 Task: Send an email with the signature Brittany Collins with the subject 'Request for a proposal' and the message 'Could you please provide a status update on this project?' from softage.1@softage.net to softage.5@softage.net and softage.6@softage.net with an attached document Partnership_agreement.pdf
Action: Mouse moved to (99, 118)
Screenshot: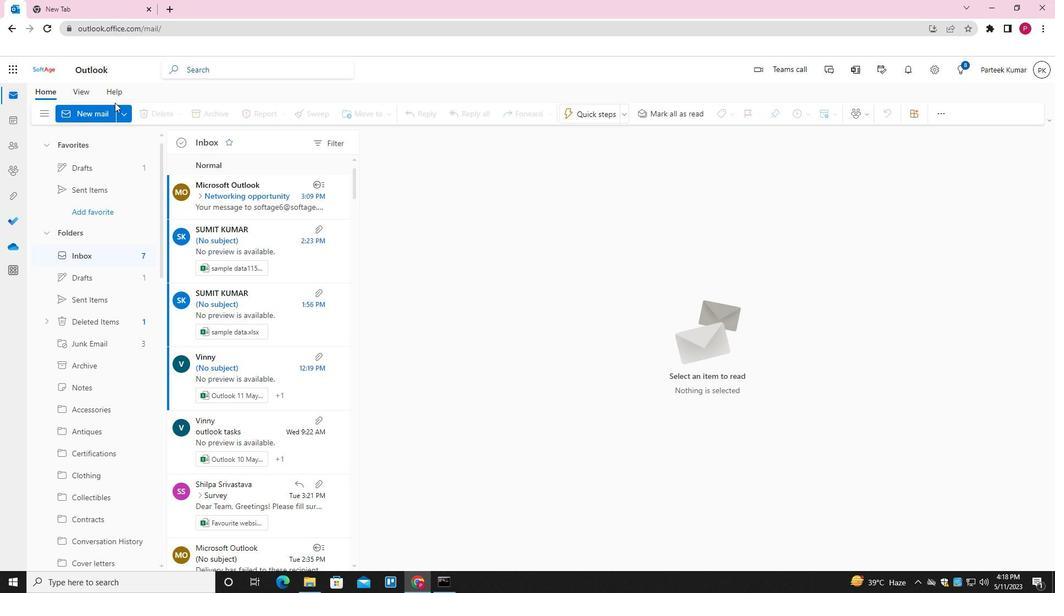 
Action: Mouse pressed left at (99, 118)
Screenshot: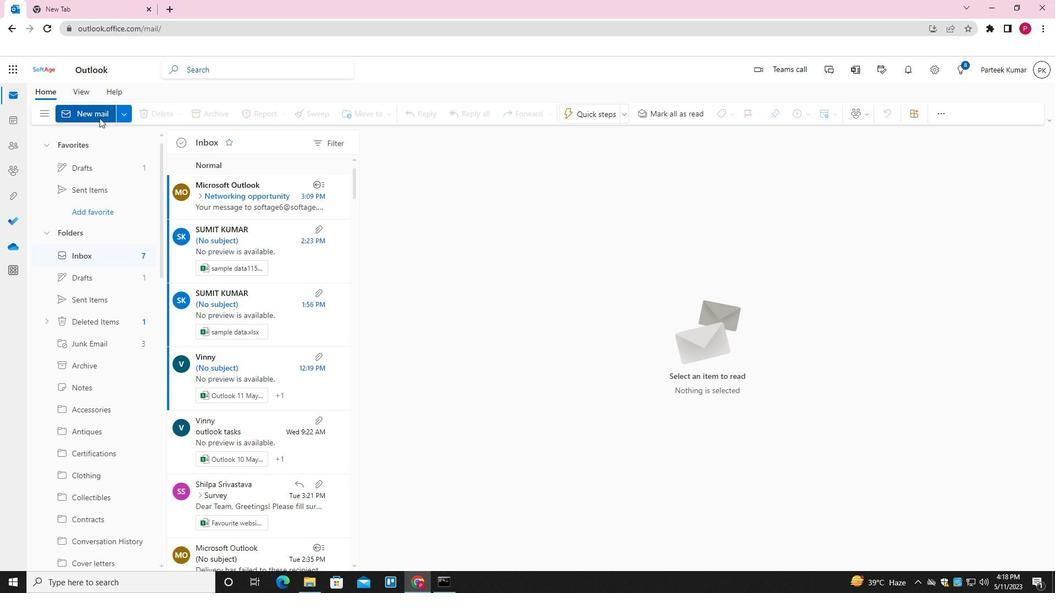 
Action: Mouse moved to (495, 294)
Screenshot: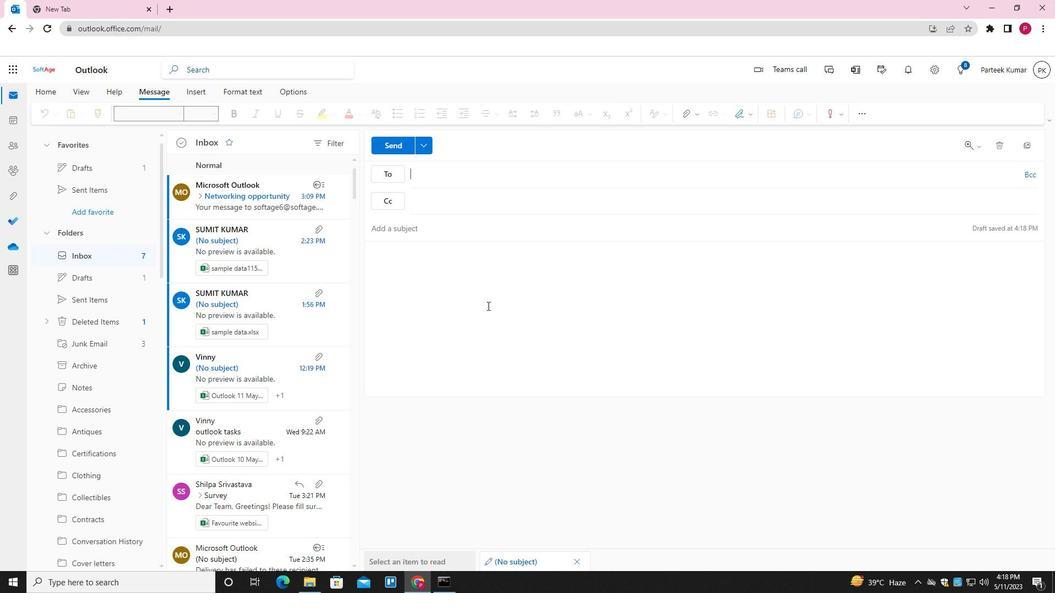 
Action: Mouse pressed left at (495, 294)
Screenshot: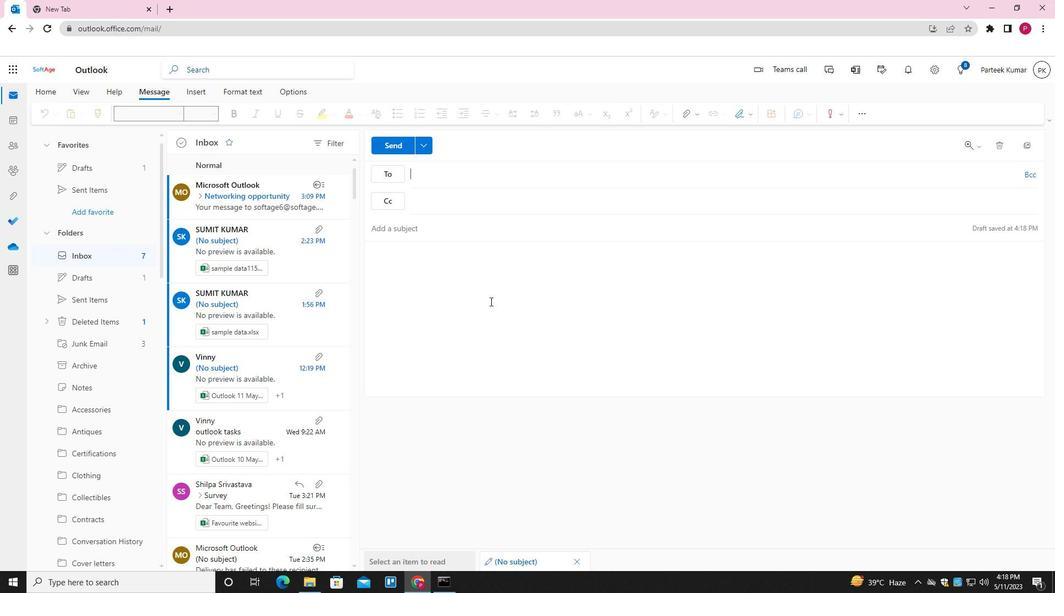 
Action: Mouse moved to (751, 113)
Screenshot: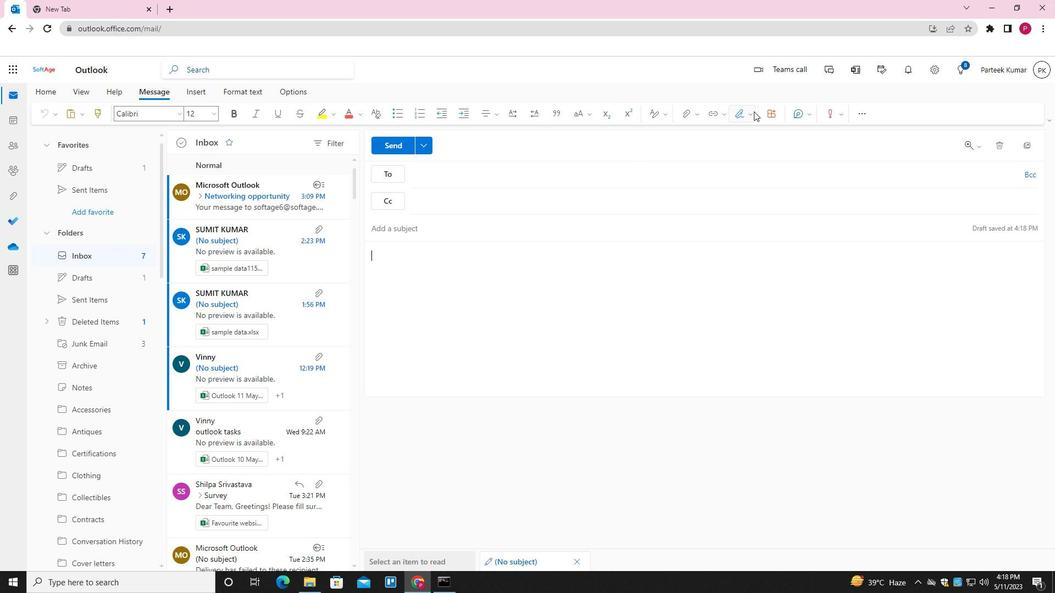 
Action: Mouse pressed left at (751, 113)
Screenshot: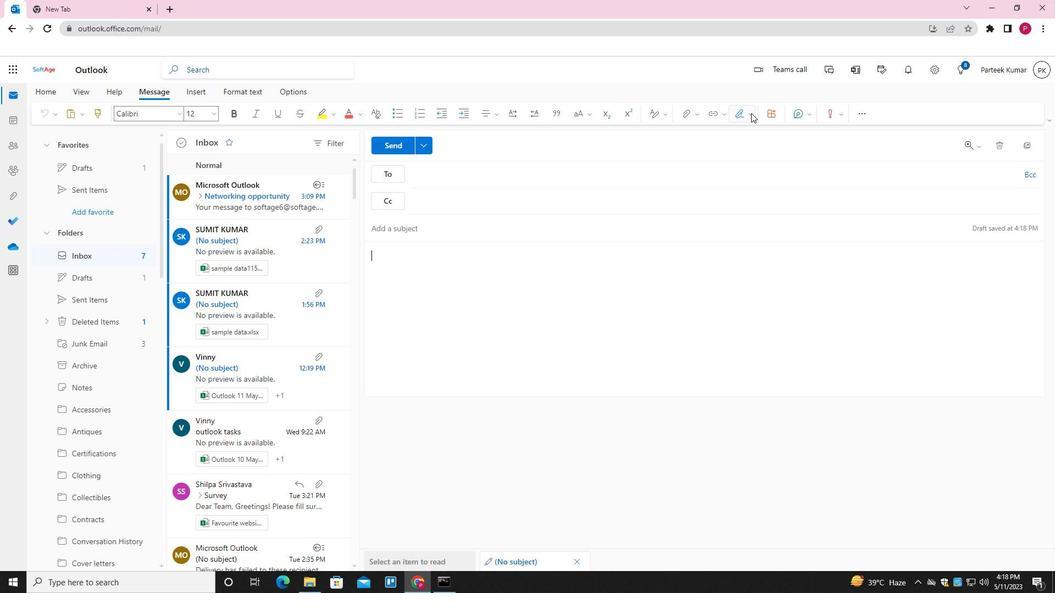 
Action: Mouse moved to (719, 166)
Screenshot: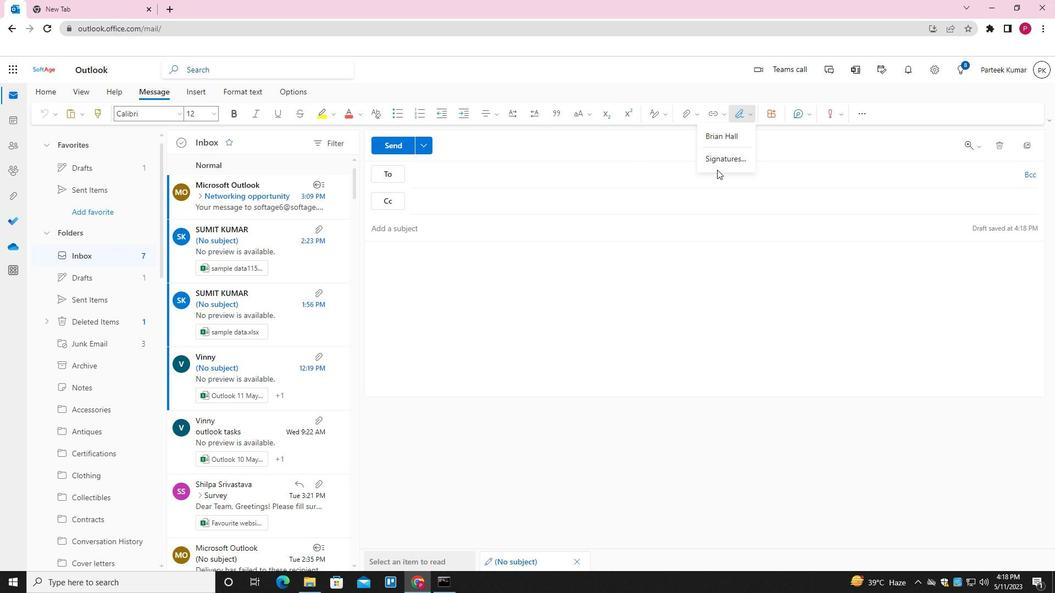 
Action: Mouse pressed left at (719, 166)
Screenshot: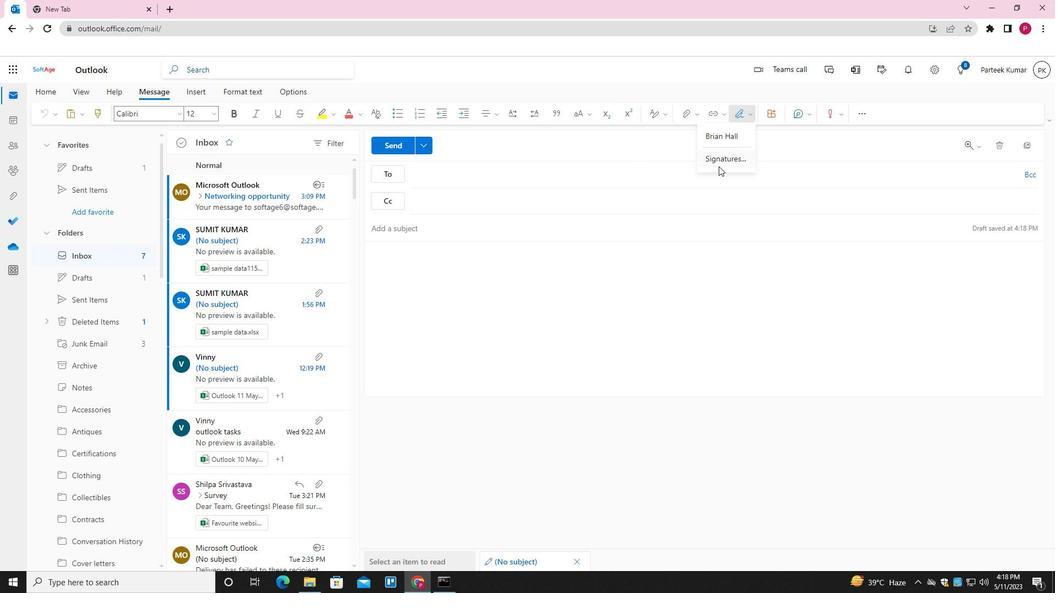 
Action: Mouse moved to (749, 206)
Screenshot: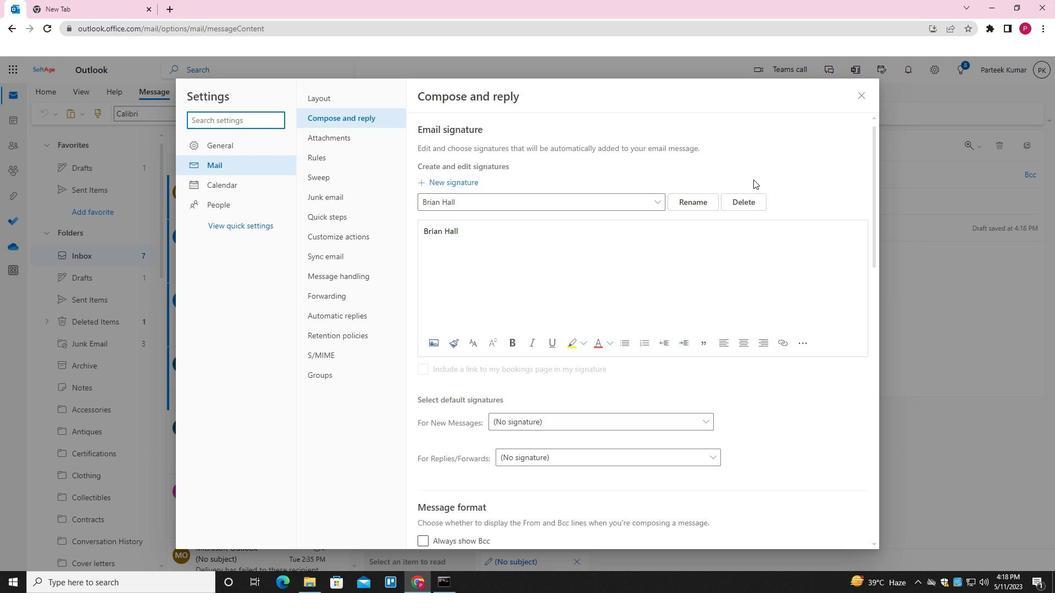 
Action: Mouse pressed left at (749, 206)
Screenshot: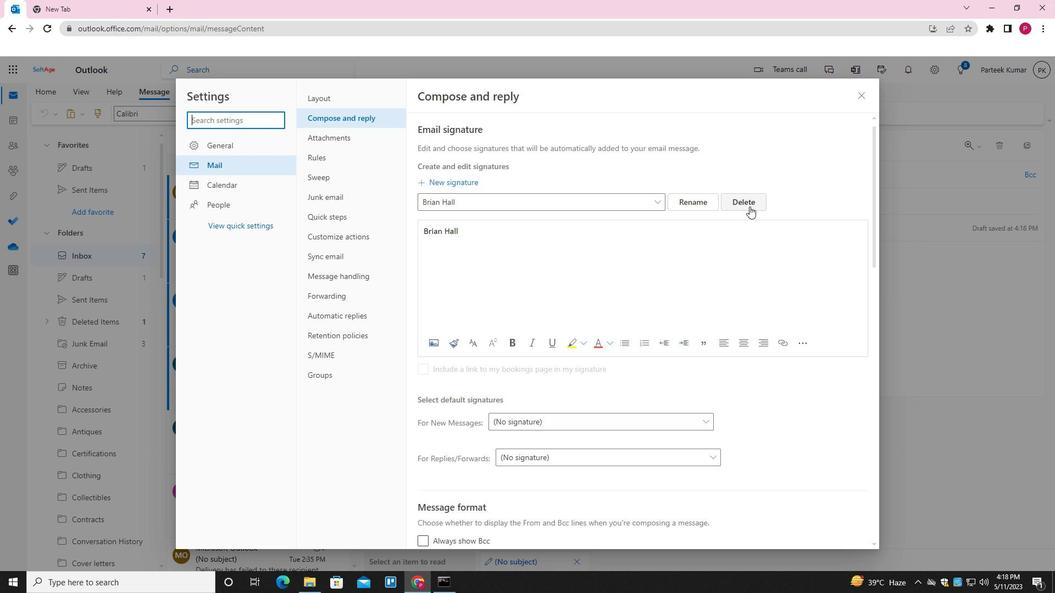 
Action: Mouse pressed left at (749, 206)
Screenshot: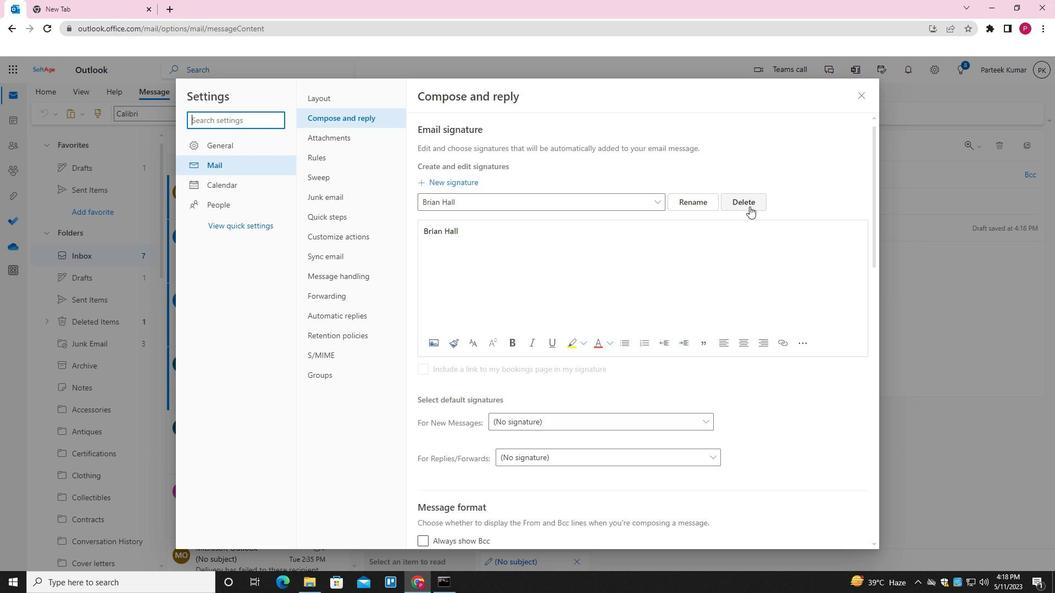 
Action: Mouse moved to (538, 216)
Screenshot: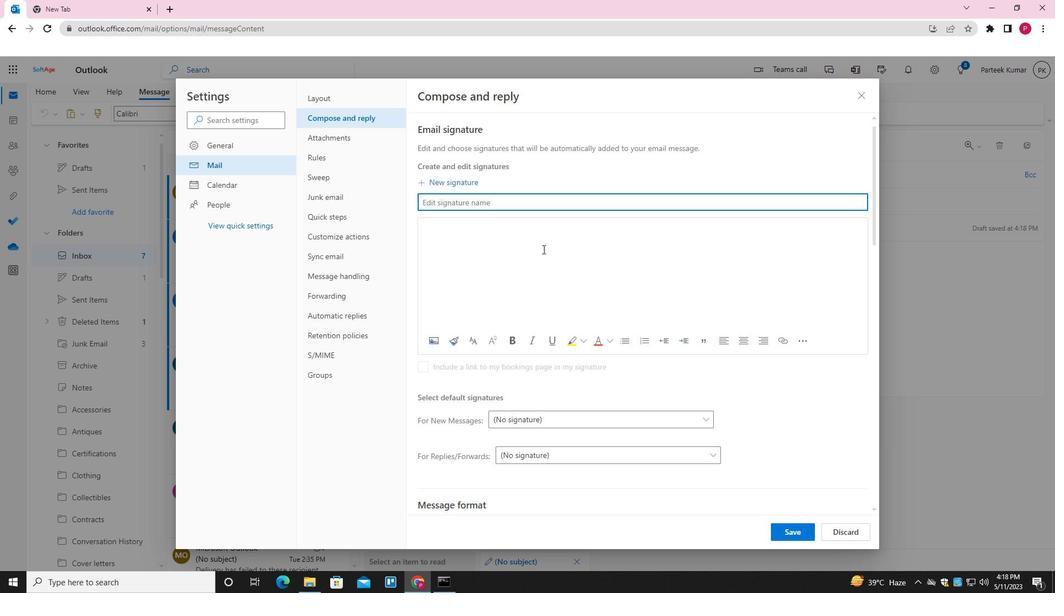 
Action: Key pressed <Key.shift>BRITTANY<Key.space><Key.shift>COLLINS<Key.space>
Screenshot: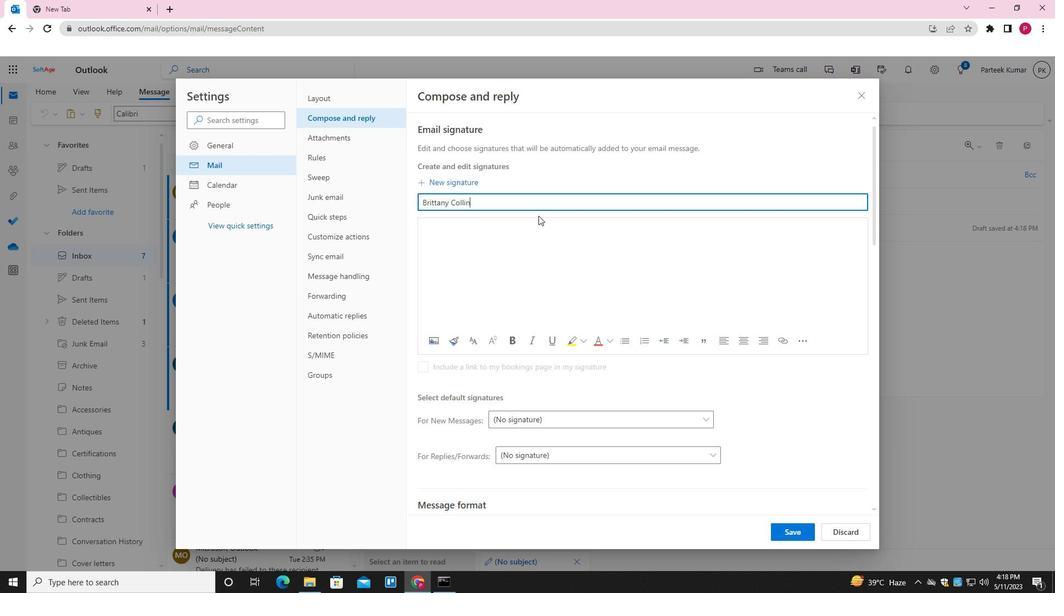 
Action: Mouse pressed left at (538, 216)
Screenshot: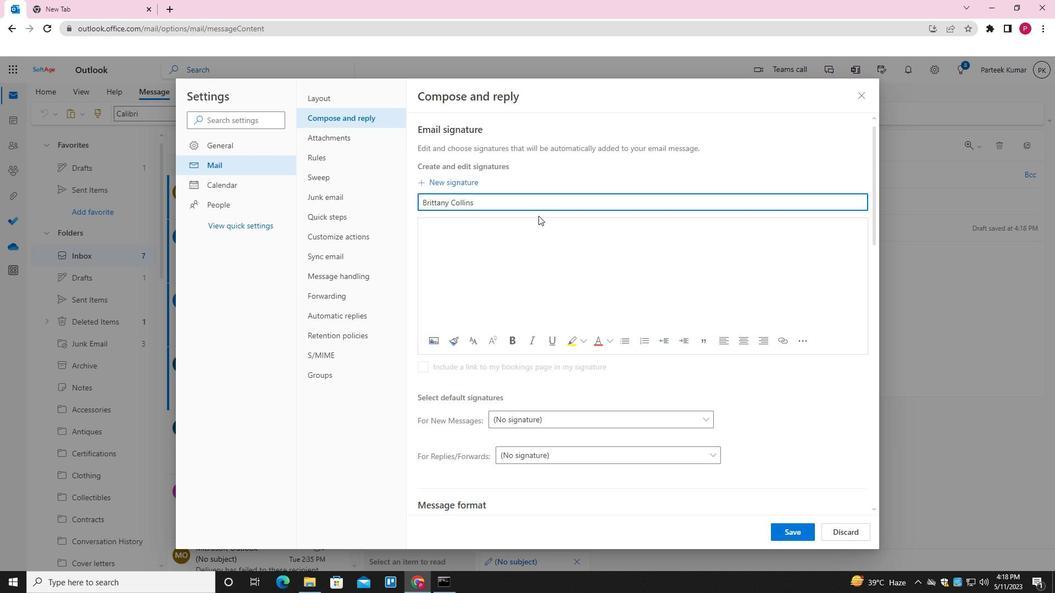 
Action: Mouse moved to (540, 232)
Screenshot: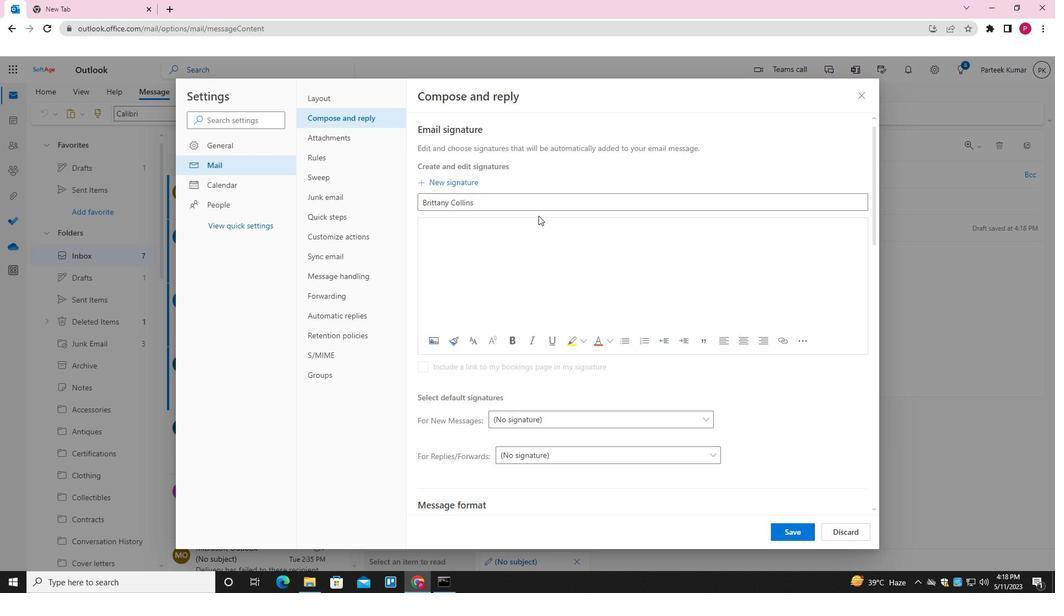 
Action: Mouse pressed left at (540, 232)
Screenshot: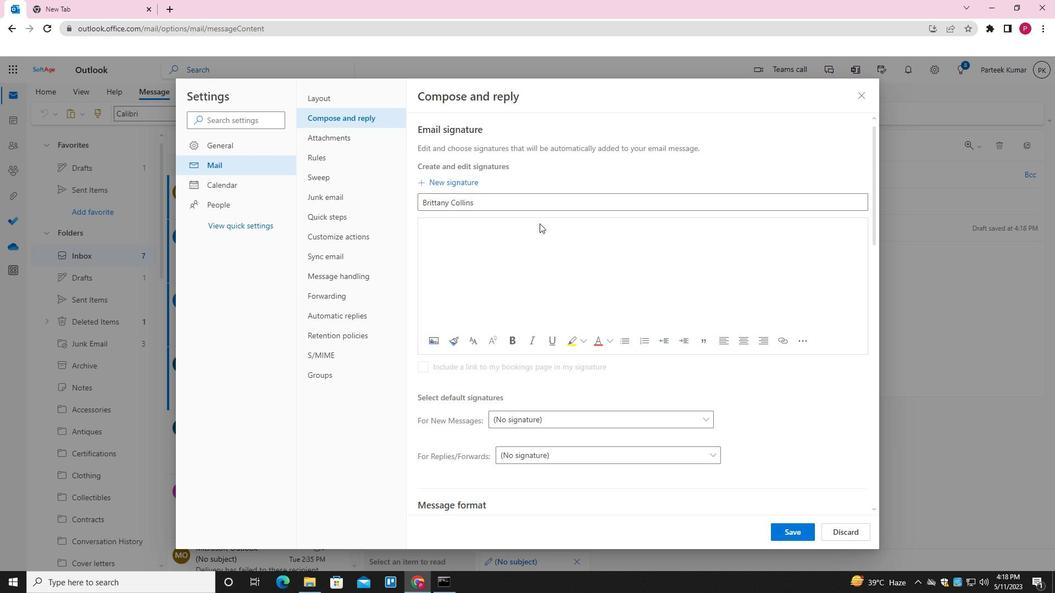 
Action: Key pressed <Key.shift>BRITTANY<Key.space><Key.shift><Key.shift><Key.shift><Key.shift><Key.shift>COLLINS
Screenshot: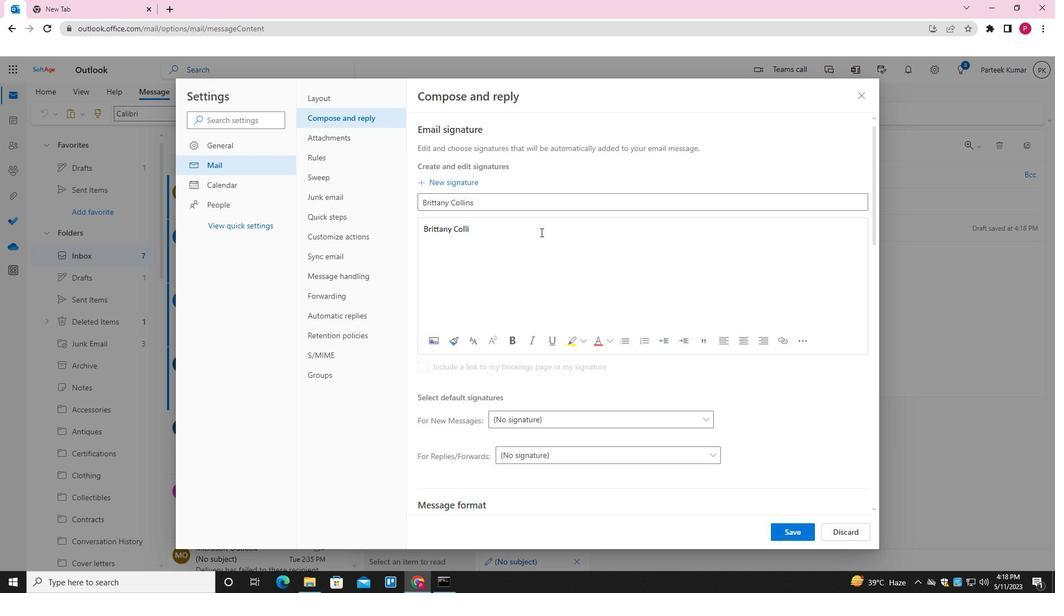 
Action: Mouse moved to (799, 532)
Screenshot: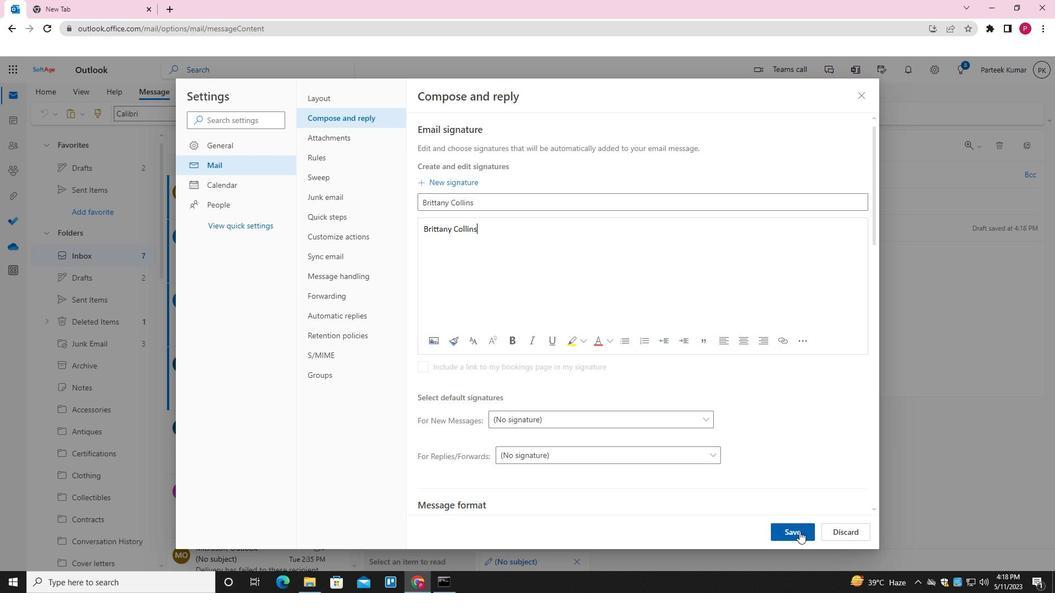 
Action: Mouse pressed left at (799, 532)
Screenshot: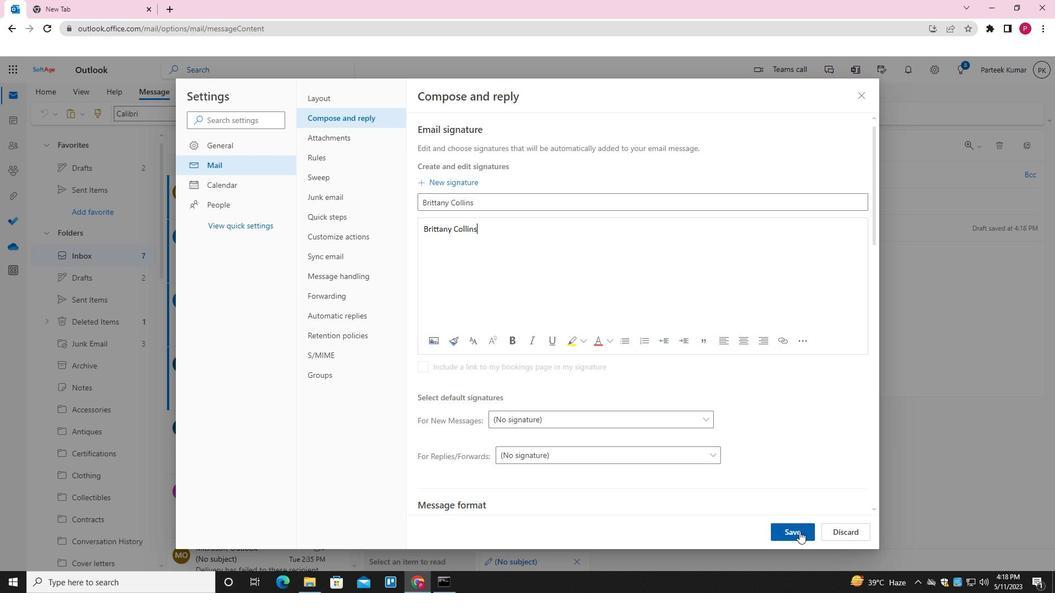 
Action: Mouse moved to (858, 100)
Screenshot: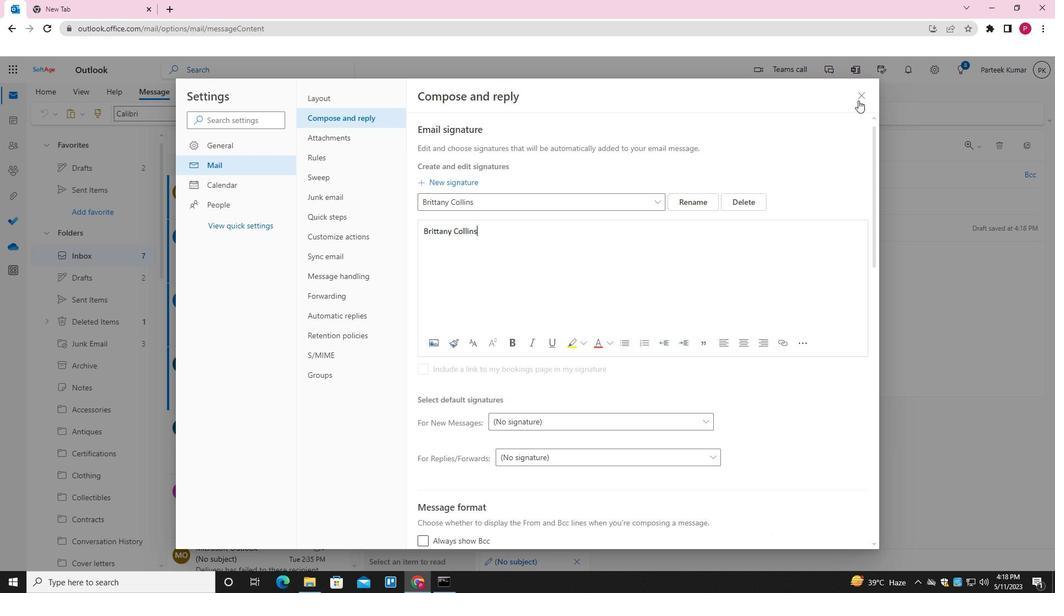 
Action: Mouse pressed left at (858, 100)
Screenshot: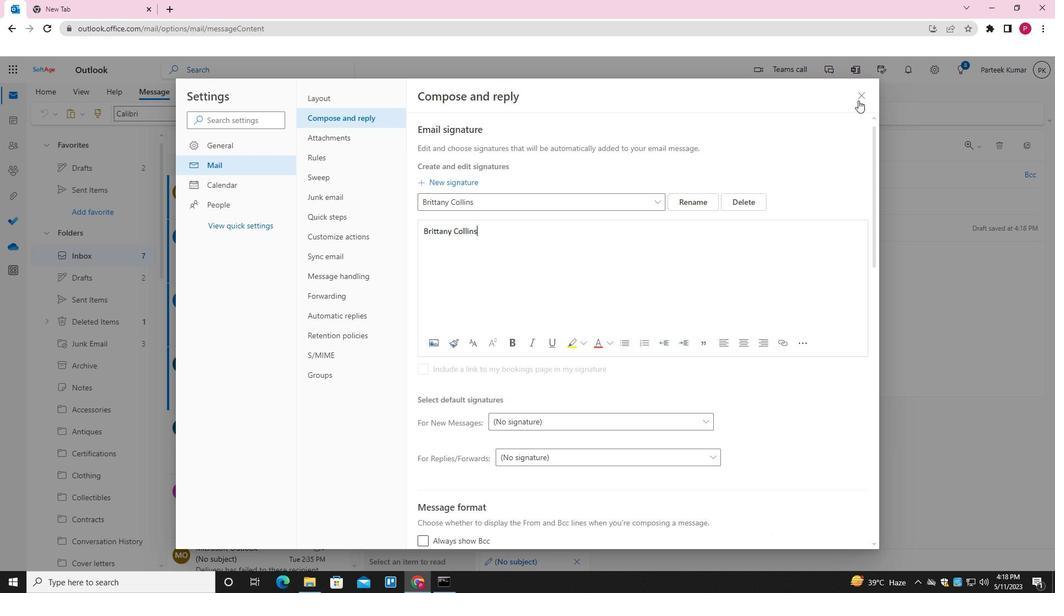 
Action: Mouse moved to (551, 278)
Screenshot: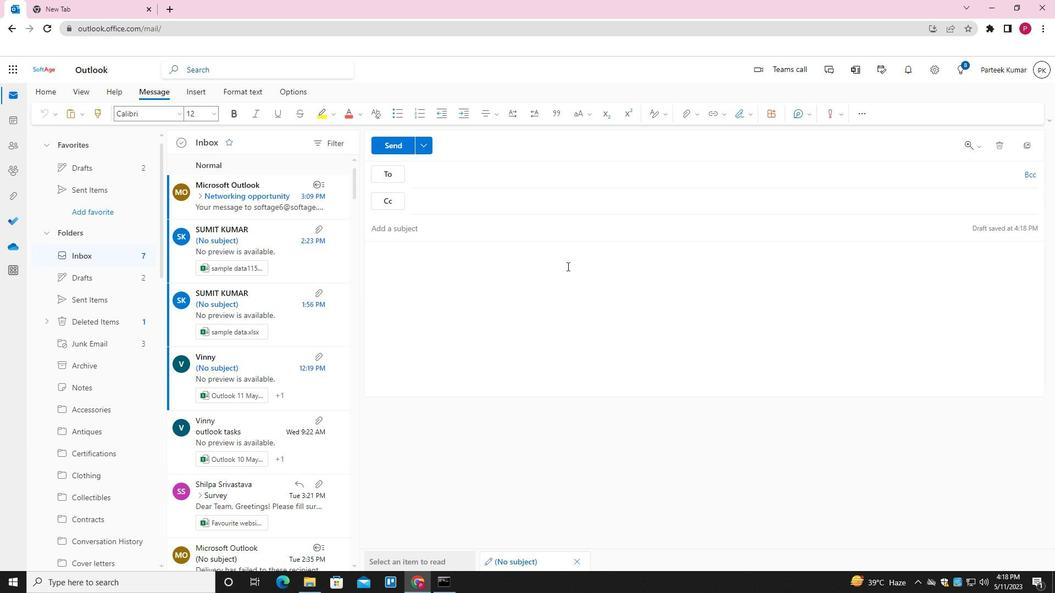 
Action: Mouse pressed left at (551, 278)
Screenshot: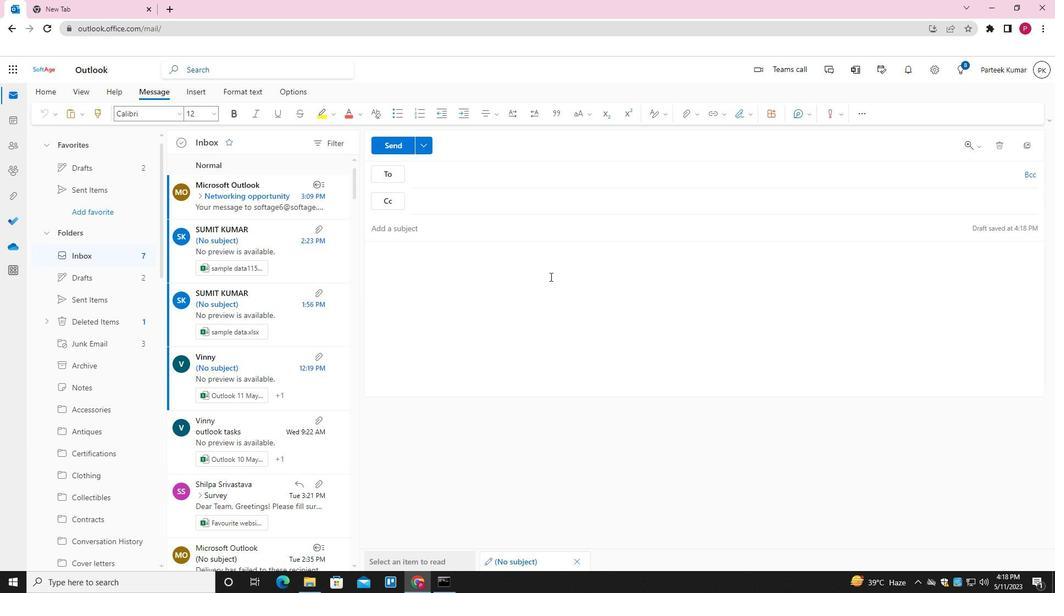 
Action: Mouse moved to (738, 107)
Screenshot: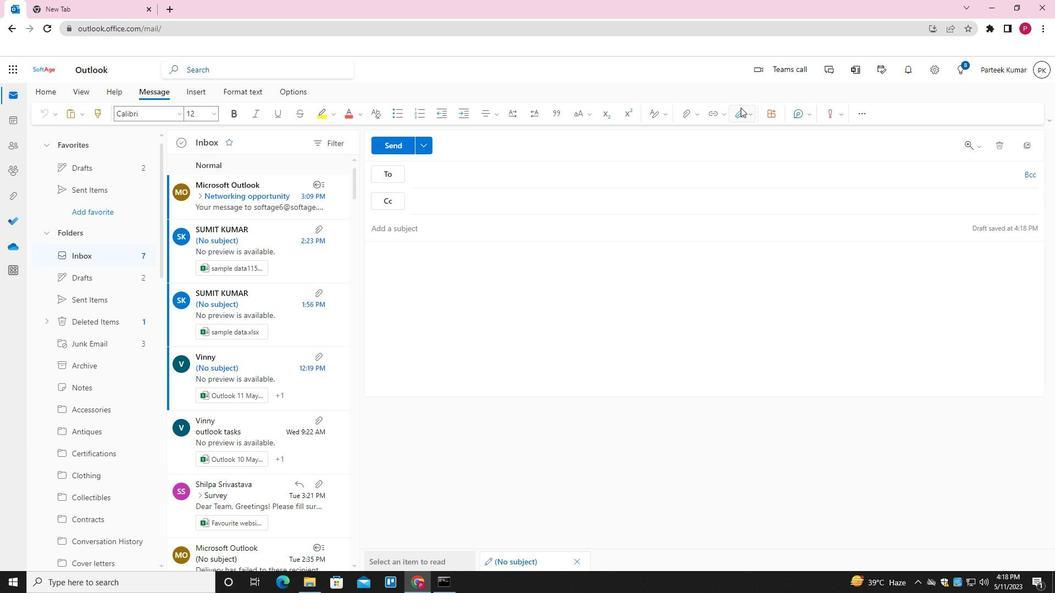 
Action: Mouse pressed left at (738, 107)
Screenshot: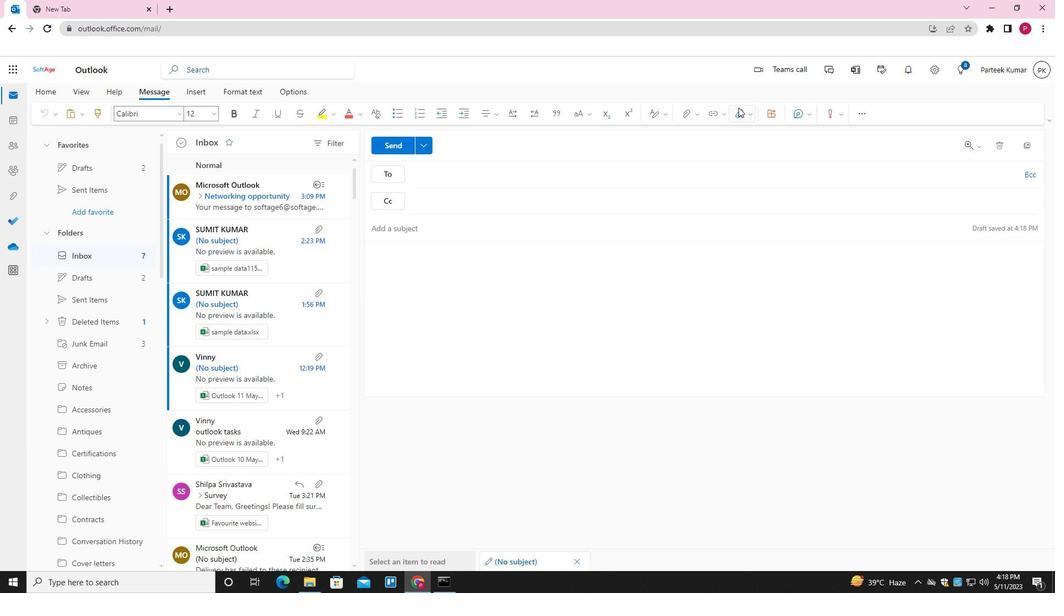 
Action: Mouse moved to (735, 138)
Screenshot: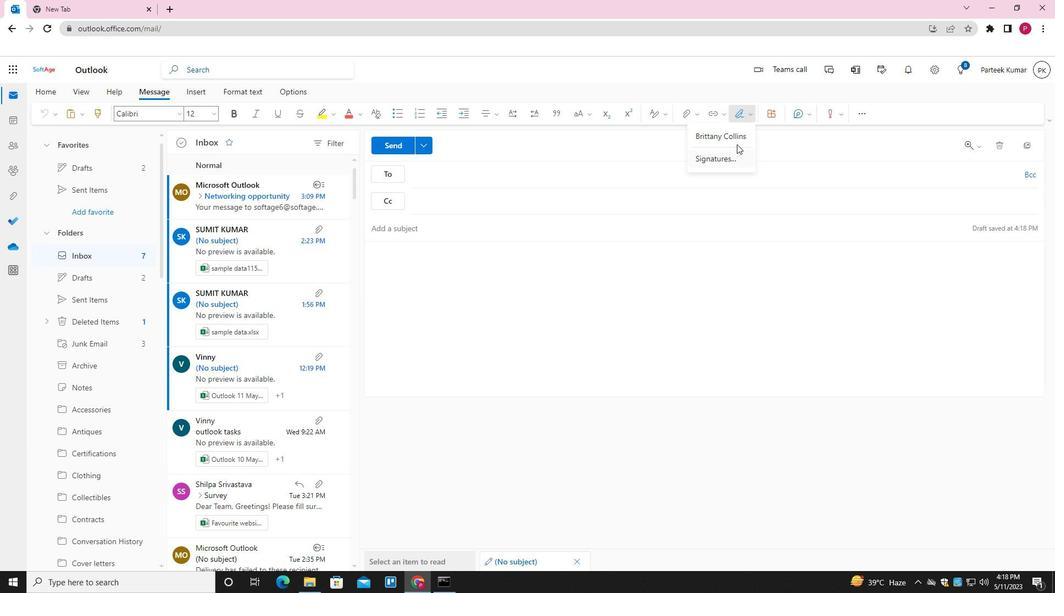 
Action: Mouse pressed left at (735, 138)
Screenshot: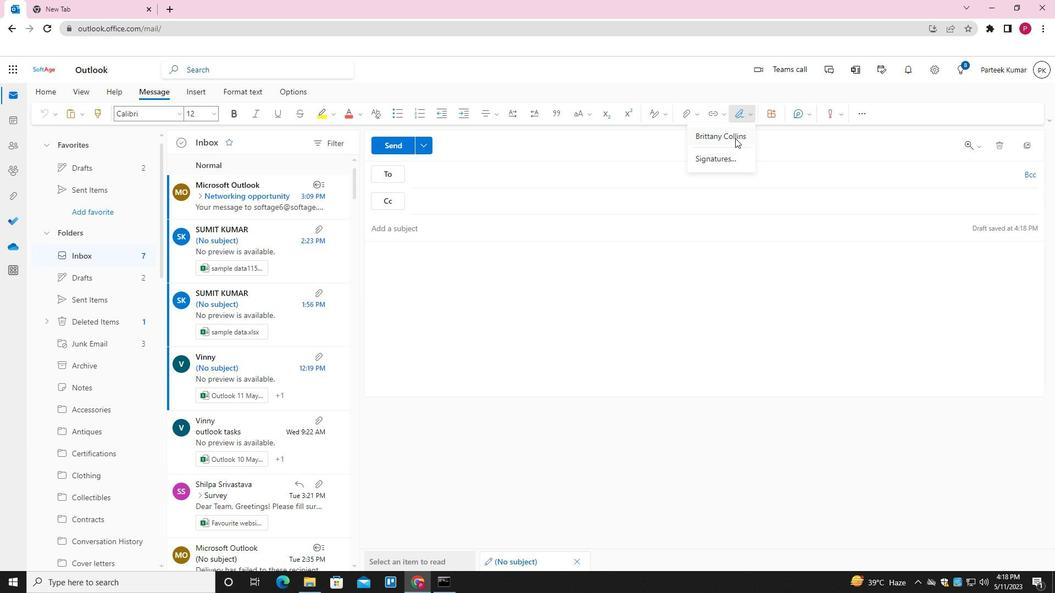 
Action: Mouse moved to (450, 230)
Screenshot: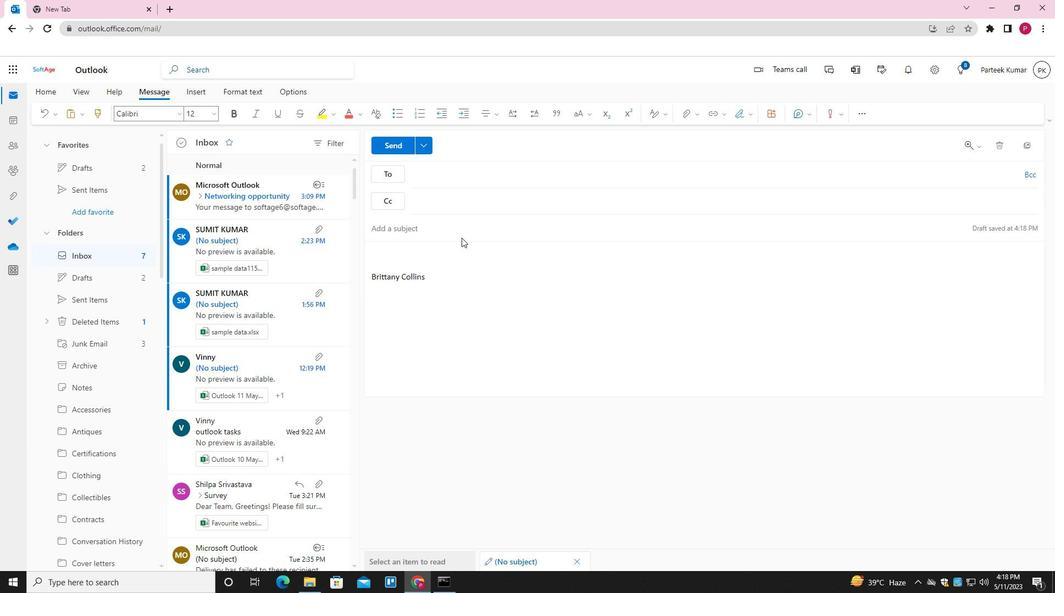 
Action: Mouse pressed left at (450, 230)
Screenshot: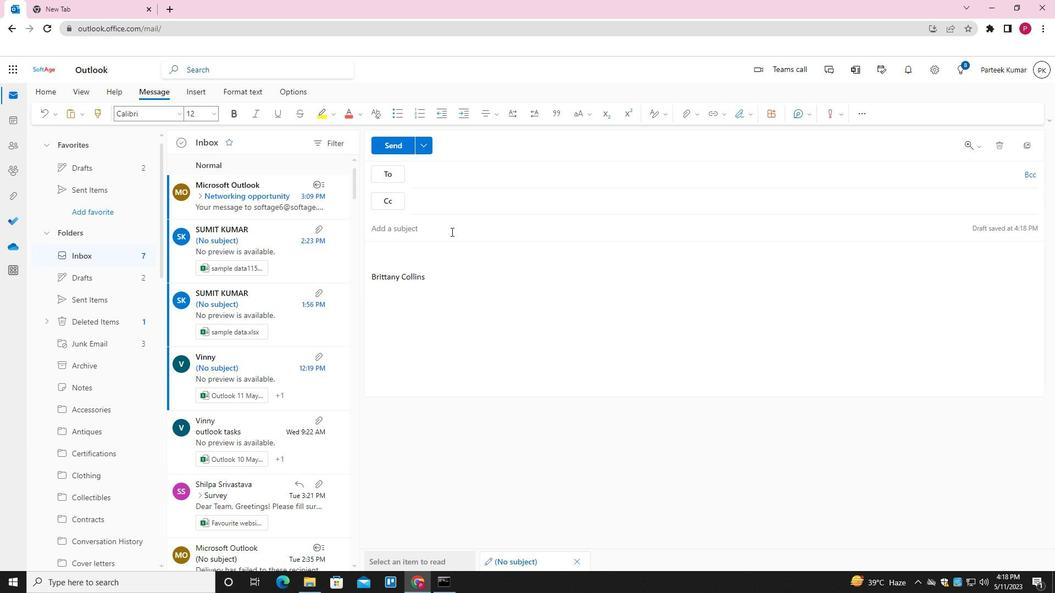 
Action: Key pressed <Key.shift><Key.shift><Key.shift><Key.shift><Key.shift>REQUEST<Key.space>FOR<Key.space>A<Key.space>PROPOSAL<Key.space>
Screenshot: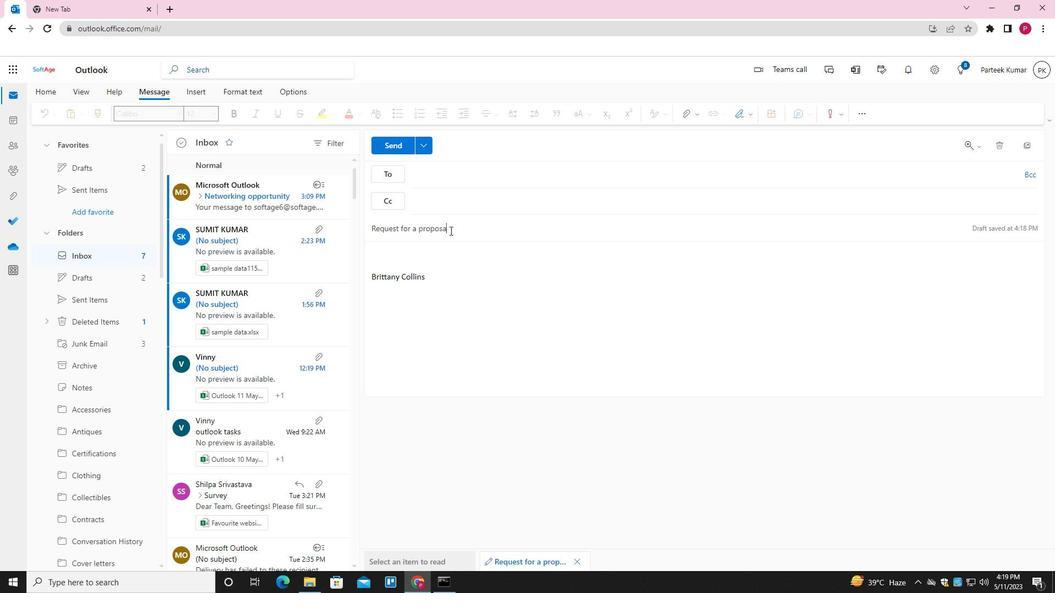 
Action: Mouse moved to (440, 258)
Screenshot: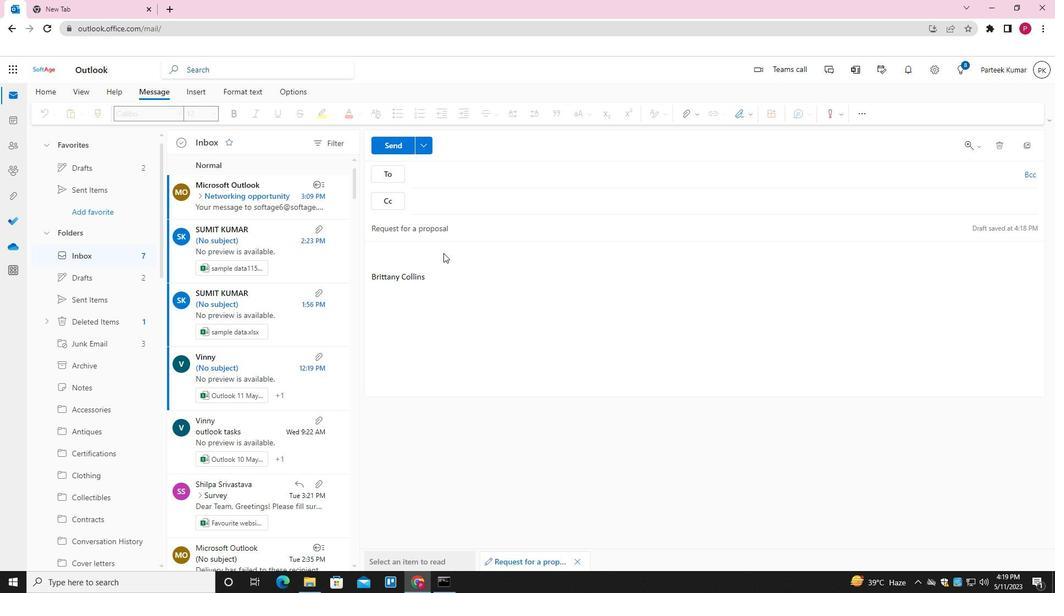 
Action: Mouse pressed left at (440, 258)
Screenshot: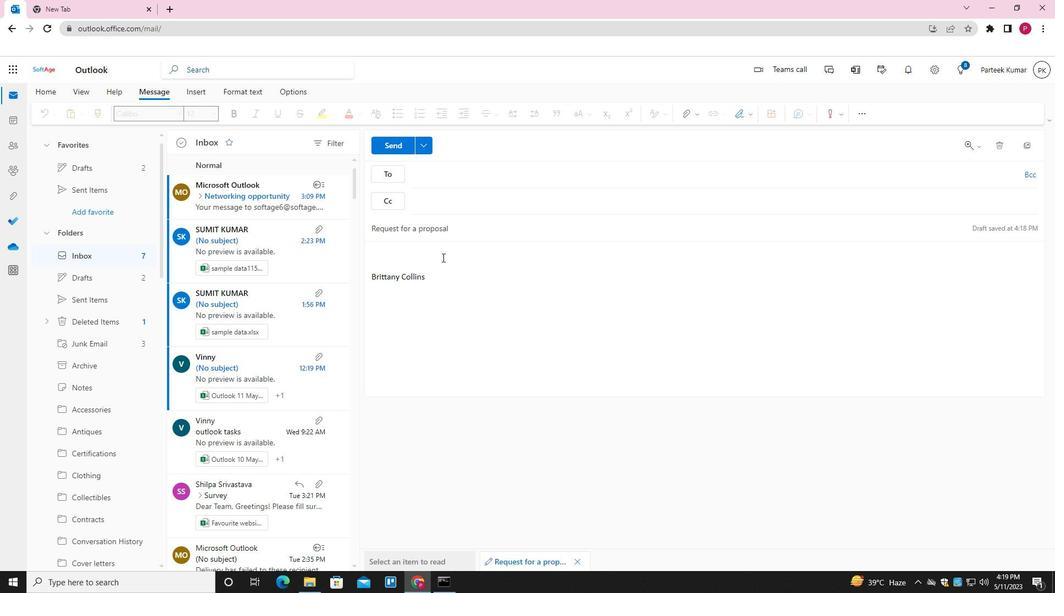 
Action: Key pressed <Key.shift>COULD<Key.space>YOU<Key.space>PLEASE<Key.space>PROVO<Key.backspace>IDE<Key.space>A<Key.space>STATUS<Key.space>UPDATE<Key.space>ON<Key.space>THIS<Key.space>PROJECT<Key.shift_r>?
Screenshot: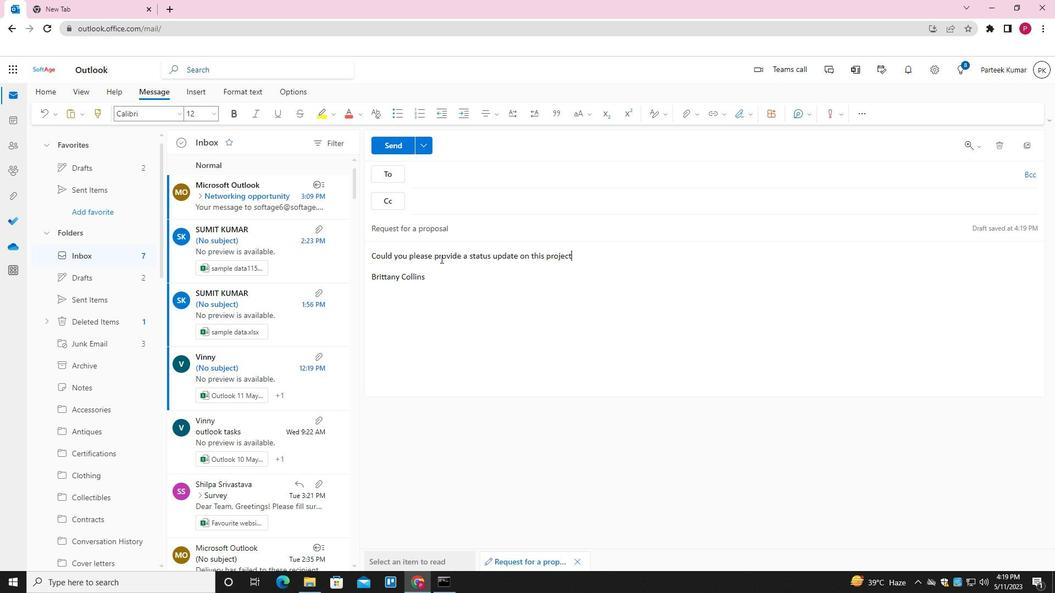 
Action: Mouse moved to (512, 174)
Screenshot: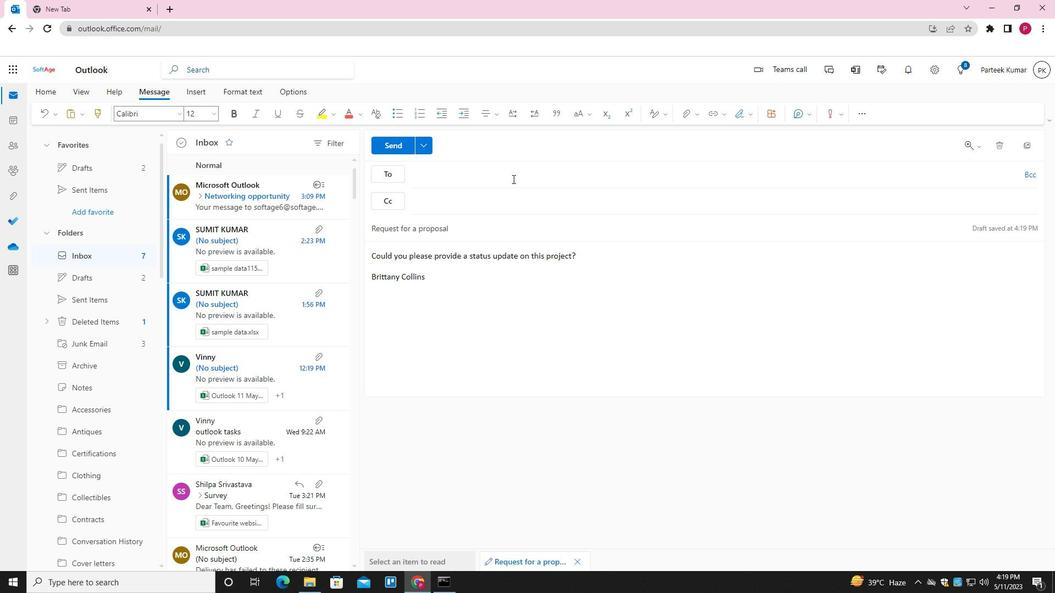 
Action: Mouse pressed left at (512, 174)
Screenshot: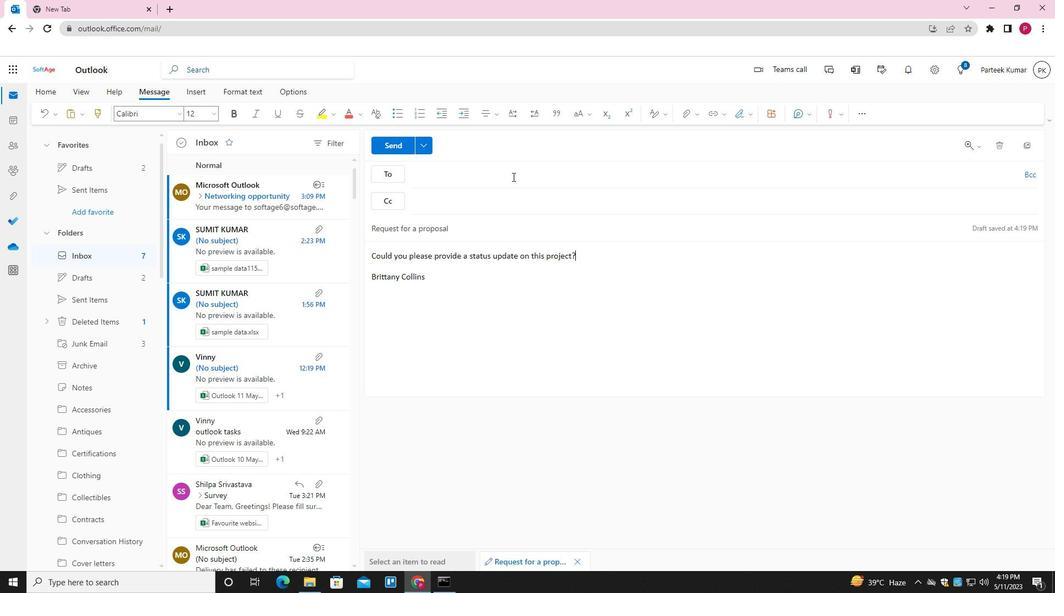
Action: Key pressed SOFTAGE.5<Key.shift>@SOFTAGE.NET<Key.enter>SOFTAGE.6<Key.shift>@SOFTAGE.NET<Key.enter>
Screenshot: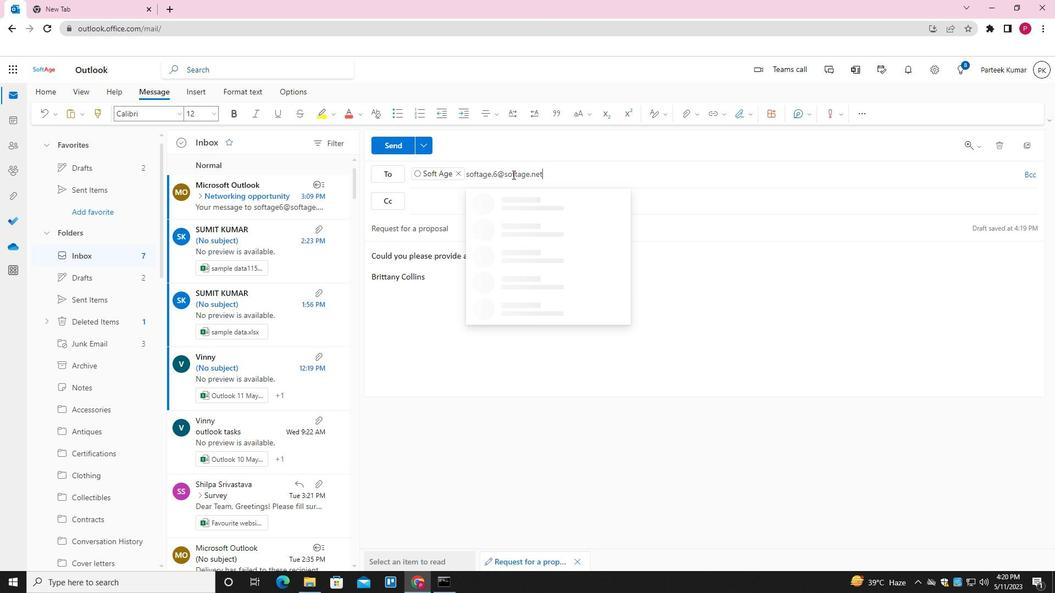 
Action: Mouse moved to (686, 116)
Screenshot: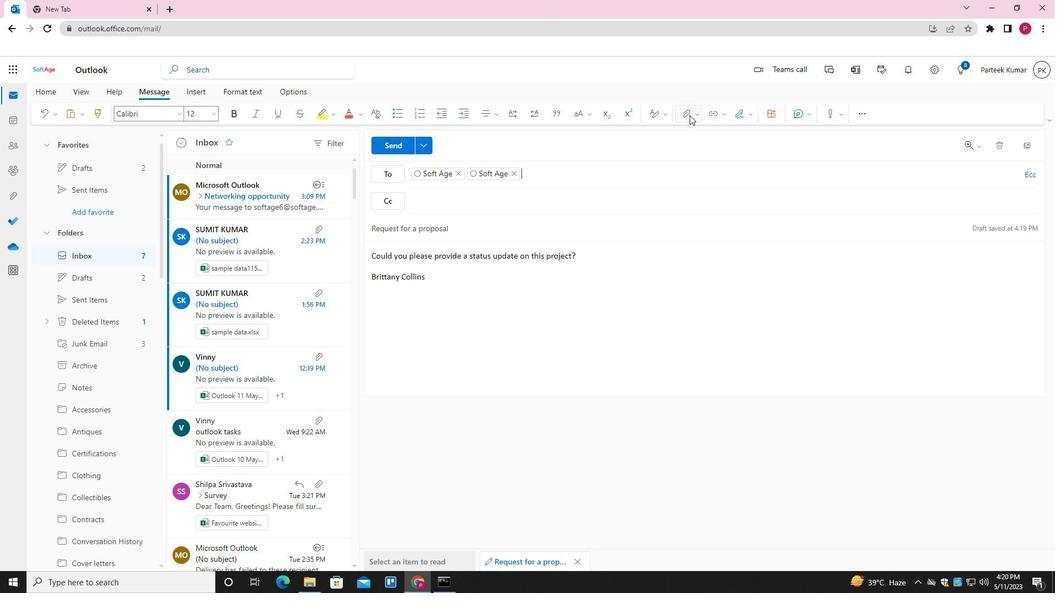 
Action: Mouse pressed left at (686, 116)
Screenshot: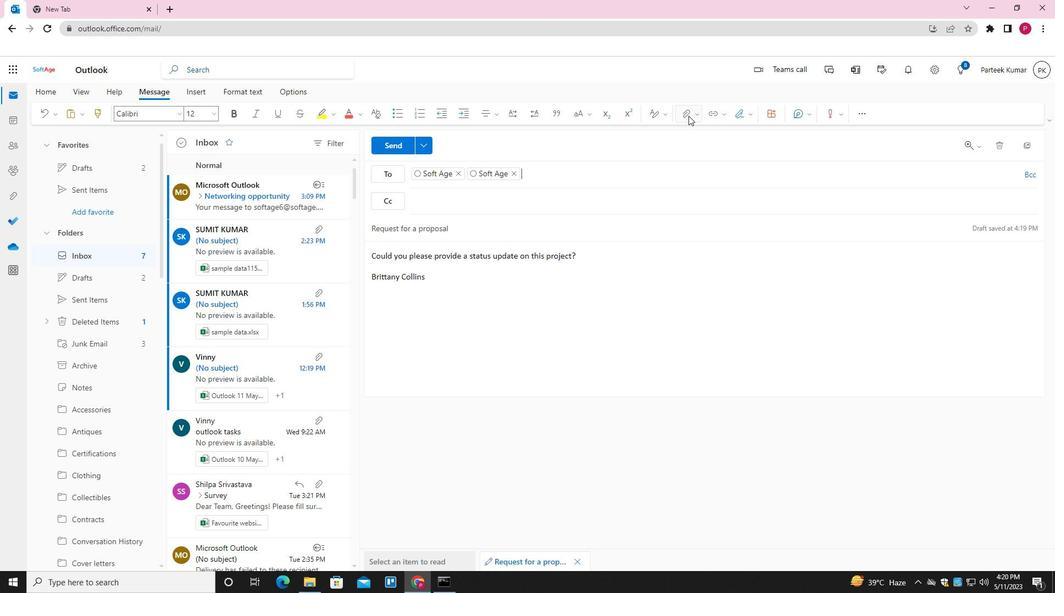 
Action: Mouse moved to (640, 136)
Screenshot: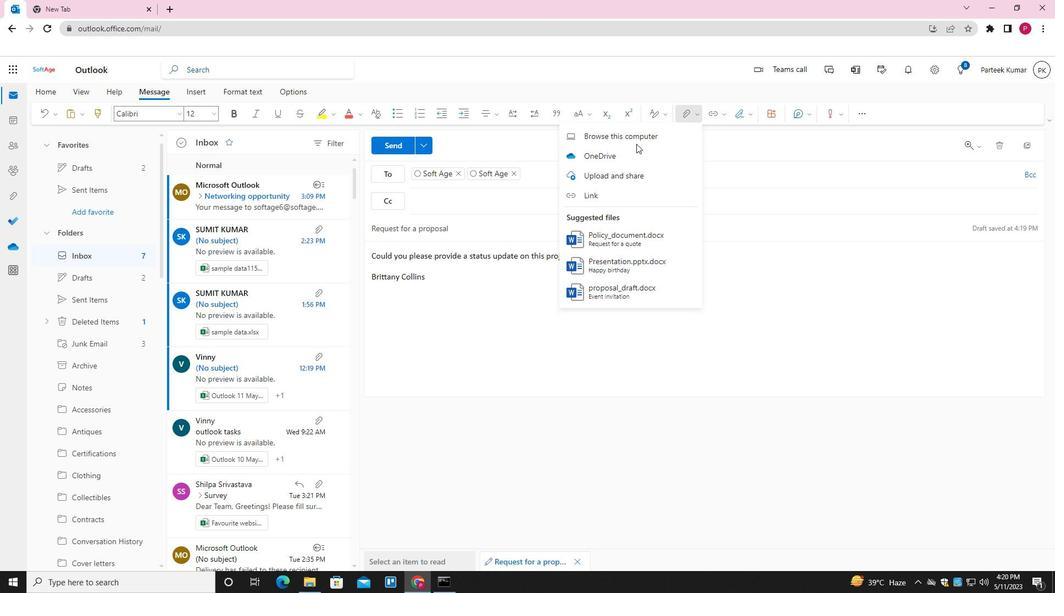 
Action: Mouse pressed left at (640, 136)
Screenshot: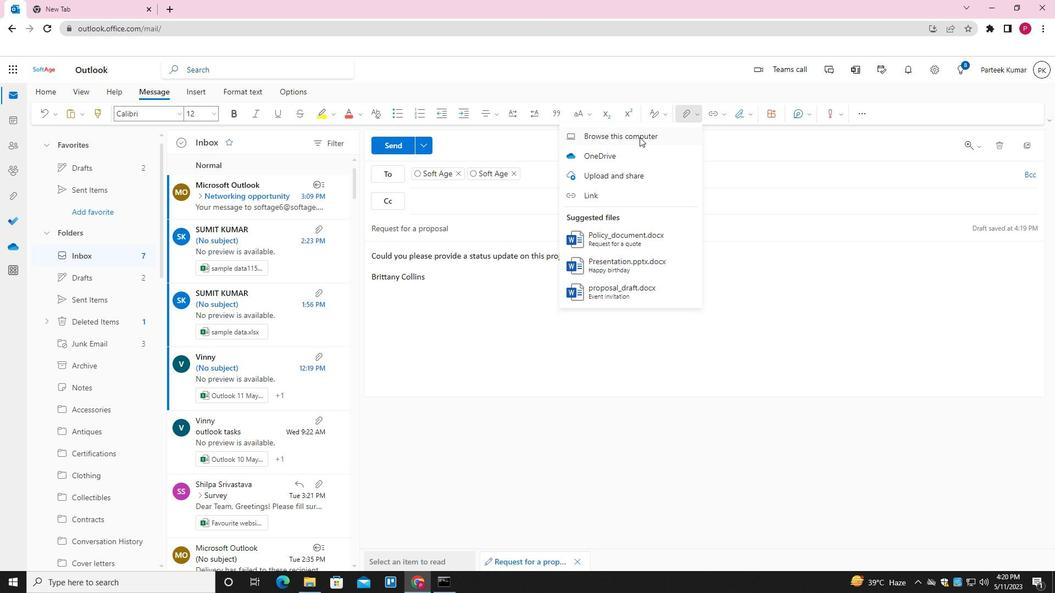 
Action: Mouse moved to (193, 83)
Screenshot: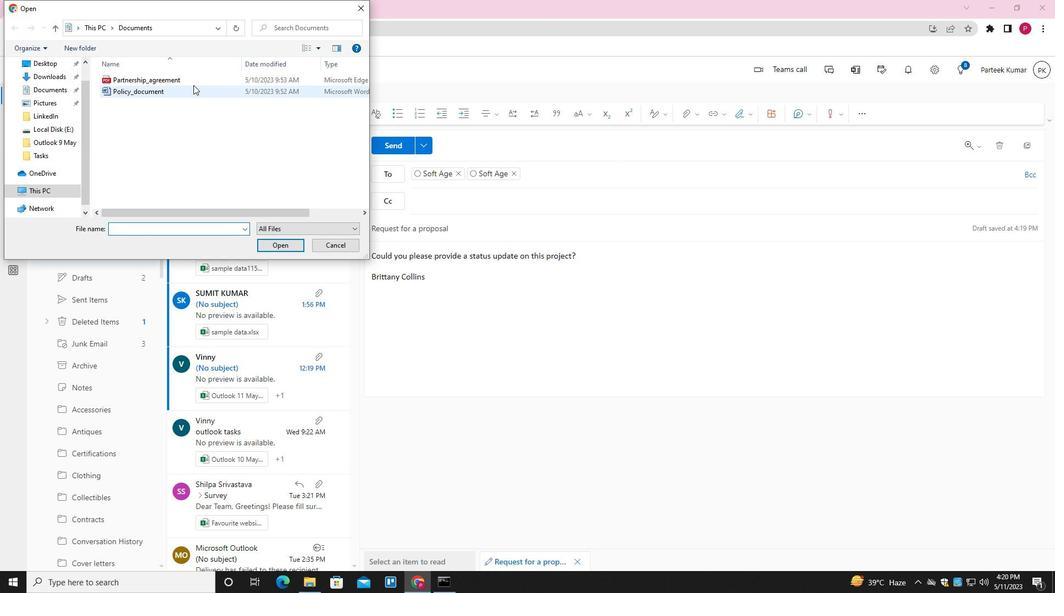 
Action: Mouse pressed left at (193, 83)
Screenshot: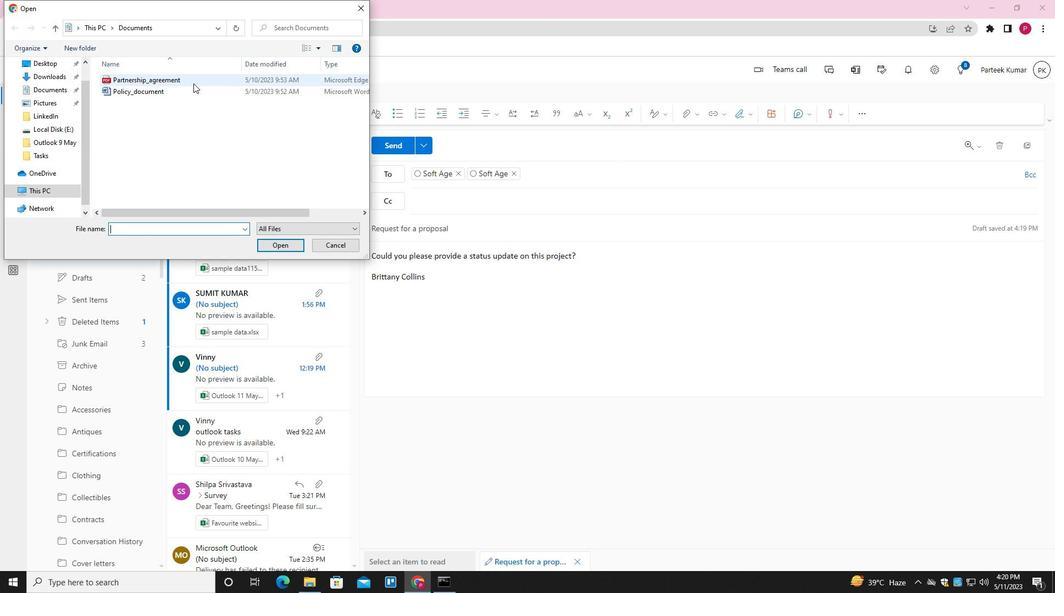 
Action: Mouse moved to (277, 246)
Screenshot: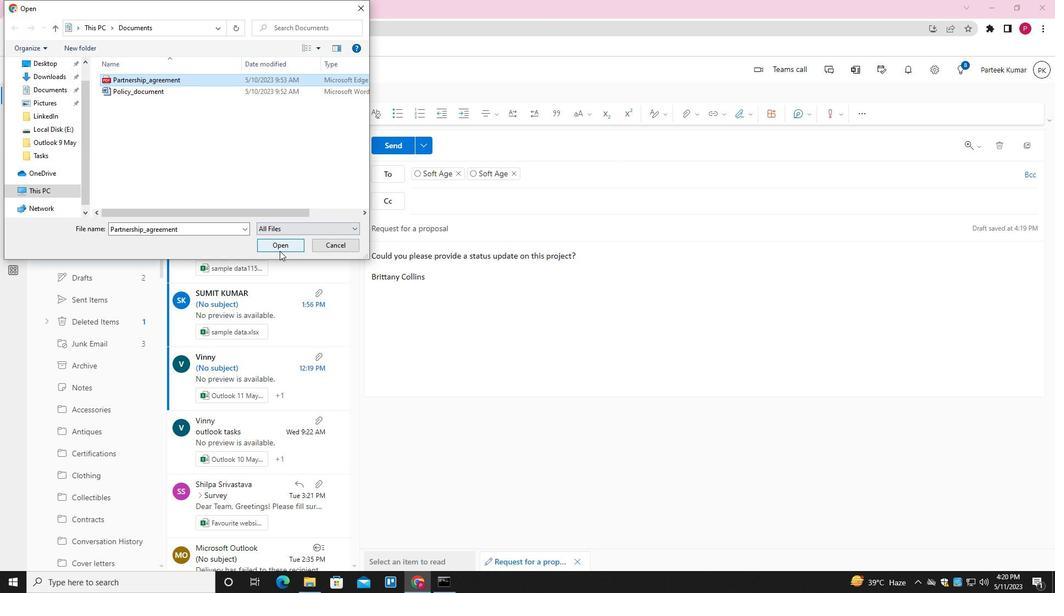 
Action: Mouse pressed left at (277, 246)
Screenshot: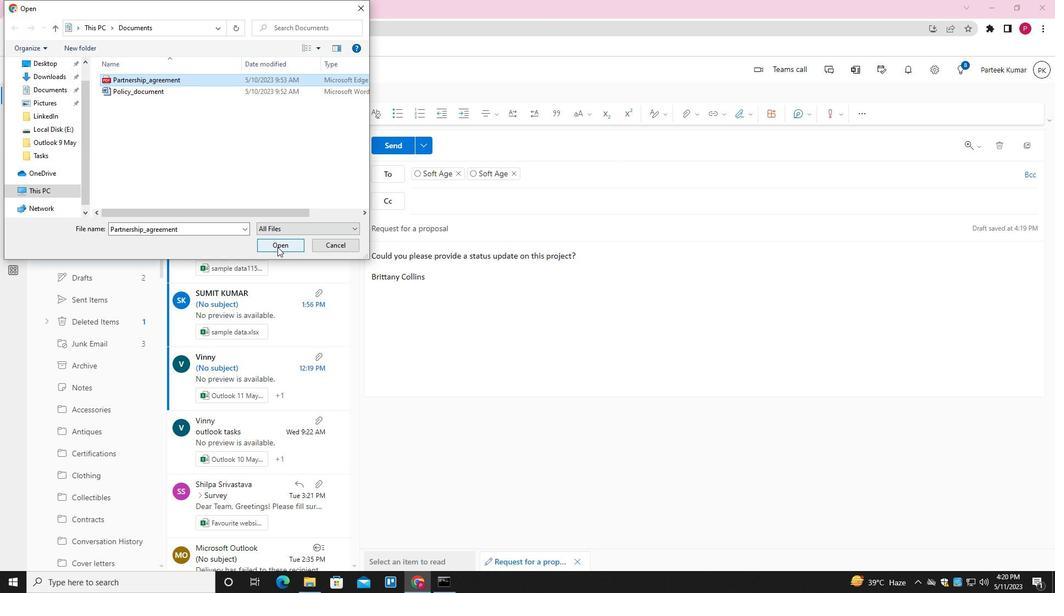 
Action: Mouse moved to (389, 149)
Screenshot: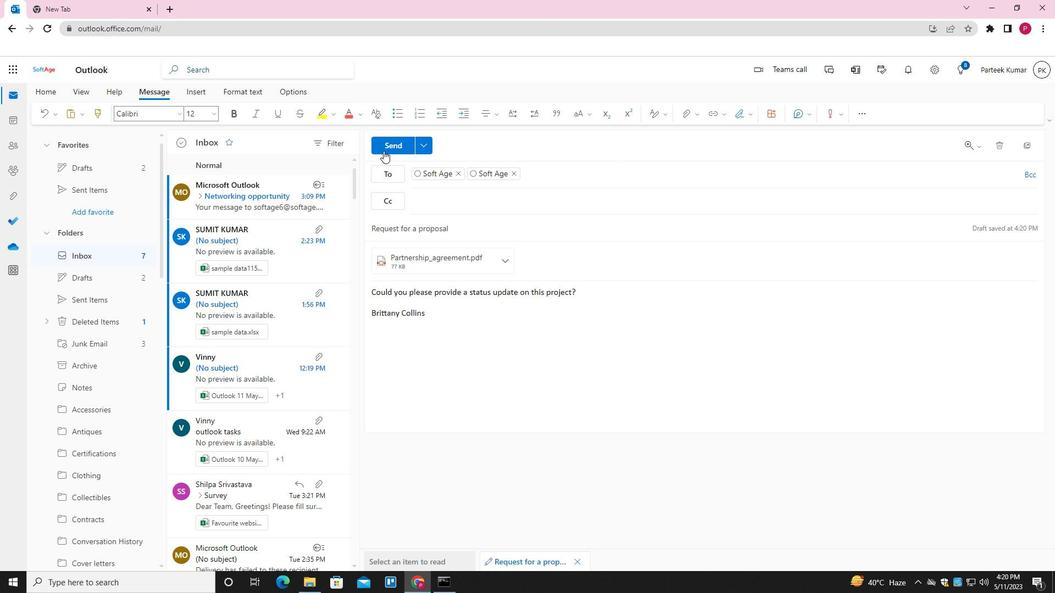 
Action: Mouse pressed left at (389, 149)
Screenshot: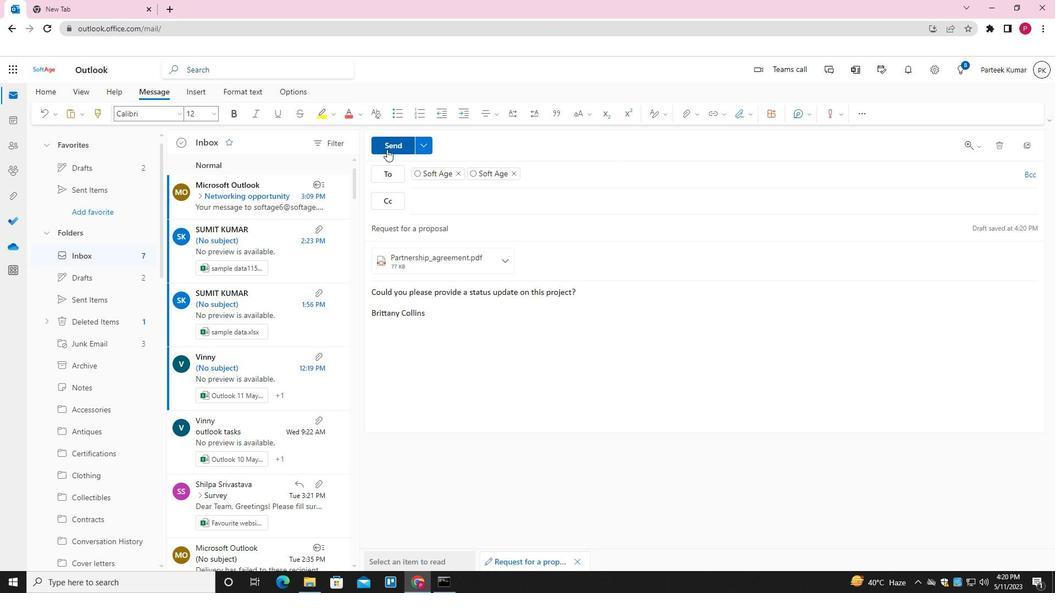 
Action: Mouse moved to (553, 346)
Screenshot: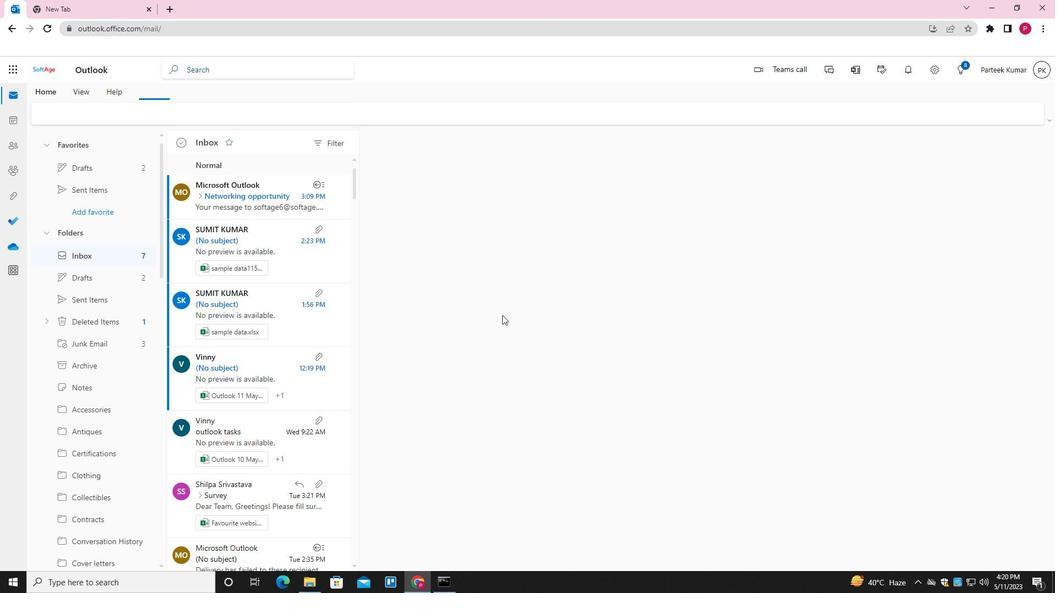 
